 Task: Change the avatar of your profile to Butterfly.
Action: Mouse moved to (980, 27)
Screenshot: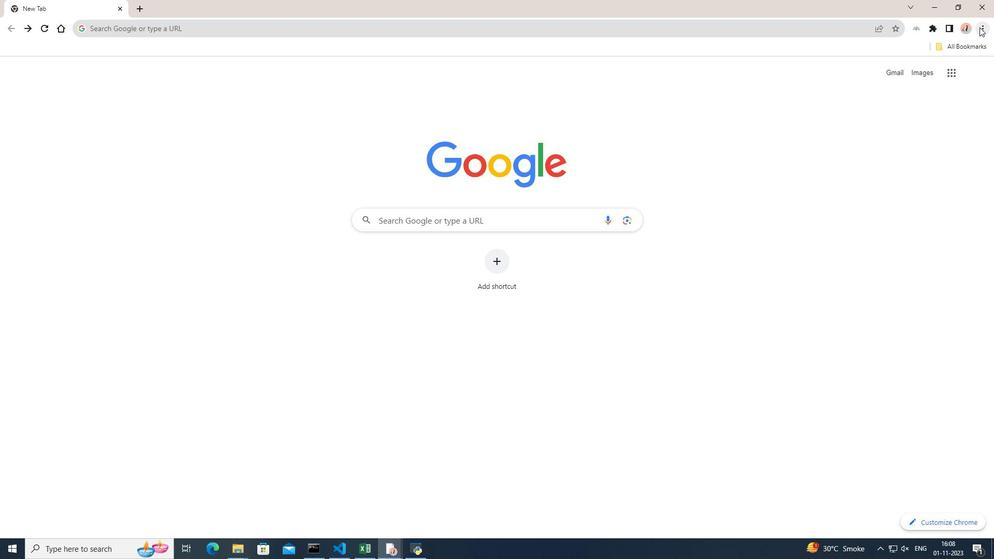 
Action: Mouse pressed left at (980, 27)
Screenshot: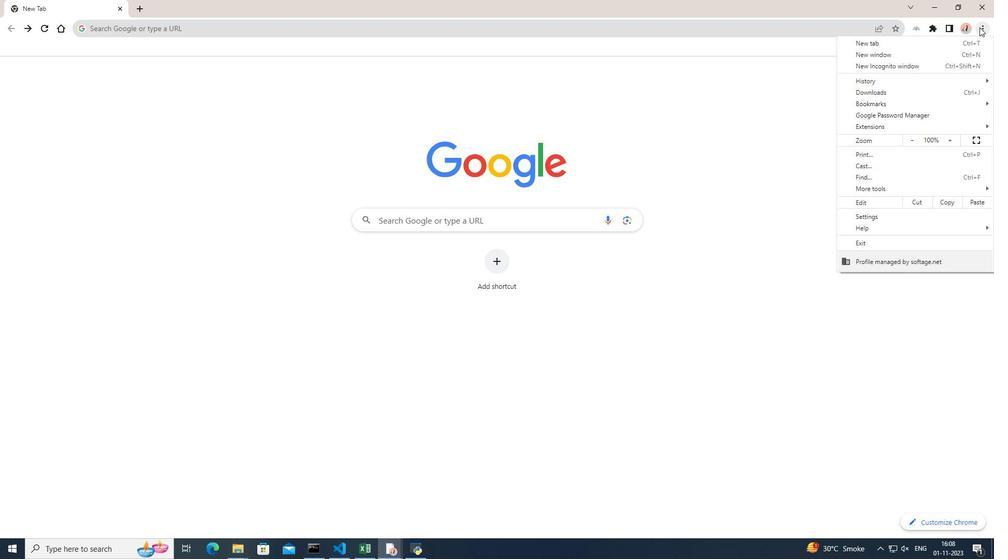 
Action: Mouse moved to (877, 220)
Screenshot: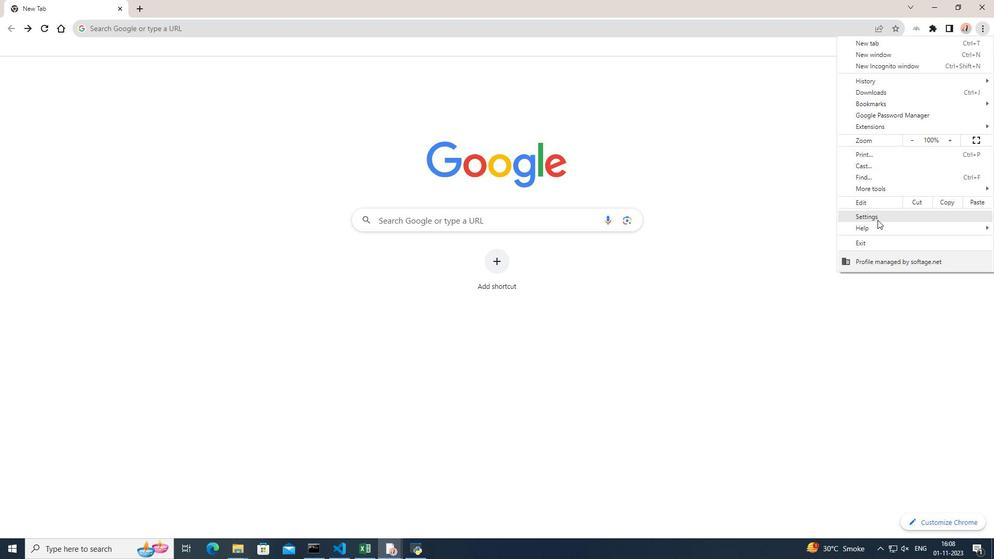 
Action: Mouse pressed left at (877, 220)
Screenshot: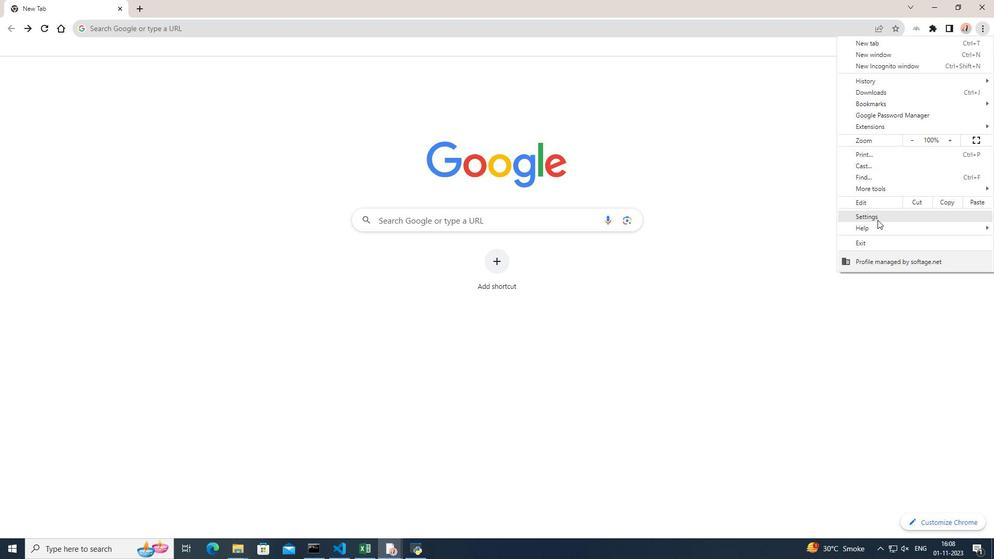 
Action: Mouse moved to (616, 239)
Screenshot: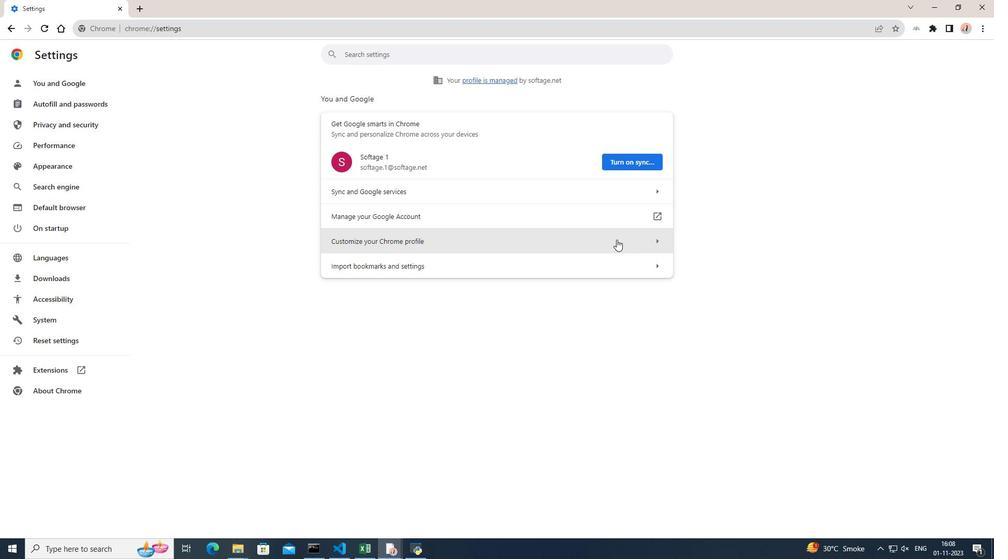 
Action: Mouse pressed left at (616, 239)
Screenshot: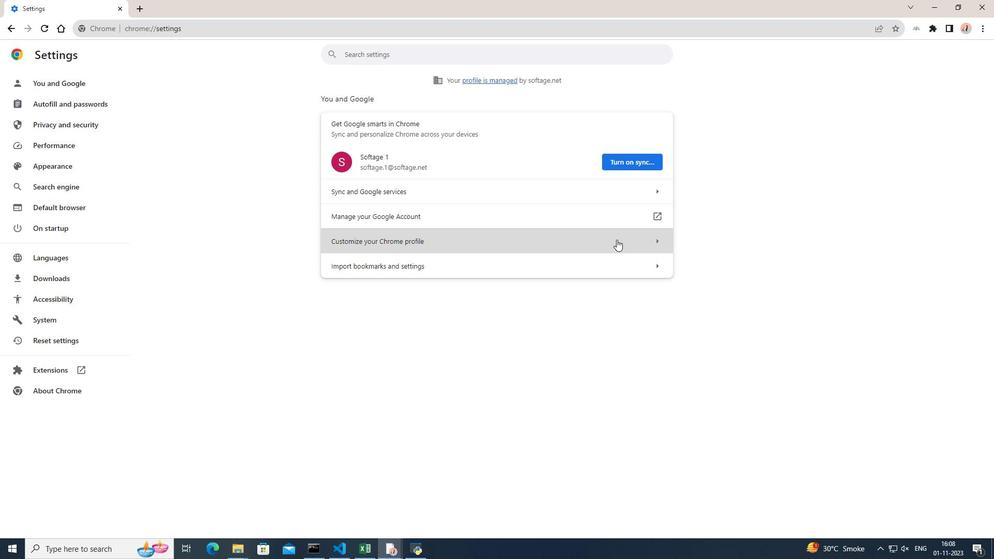 
Action: Mouse moved to (517, 494)
Screenshot: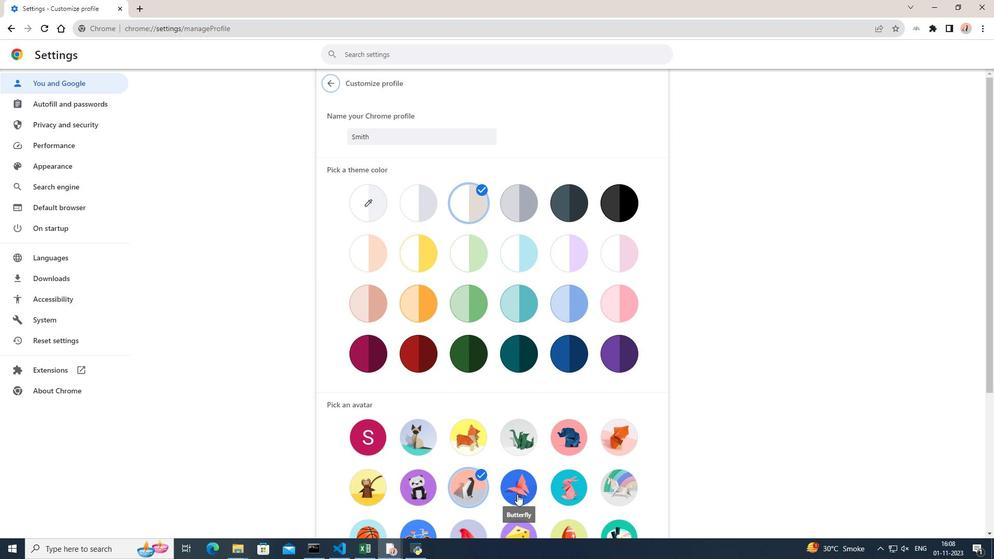 
Action: Mouse pressed left at (517, 494)
Screenshot: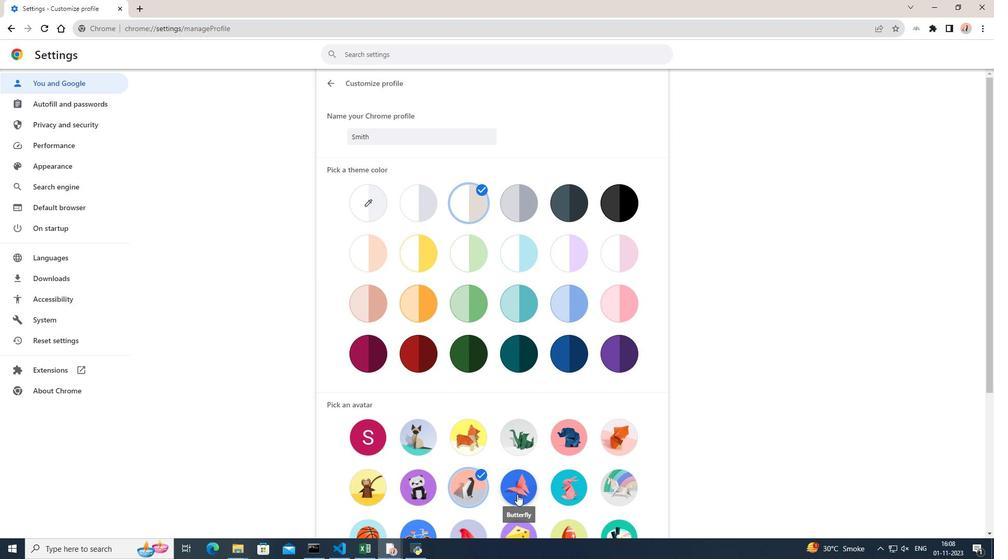 
Action: Mouse moved to (831, 371)
Screenshot: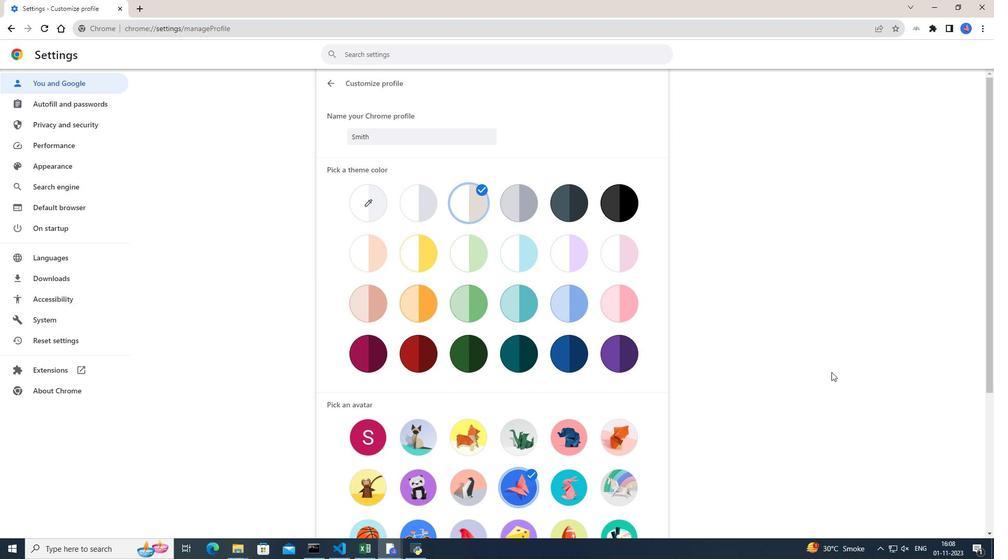 
